 Task: Learn more about a business.
Action: Mouse moved to (849, 113)
Screenshot: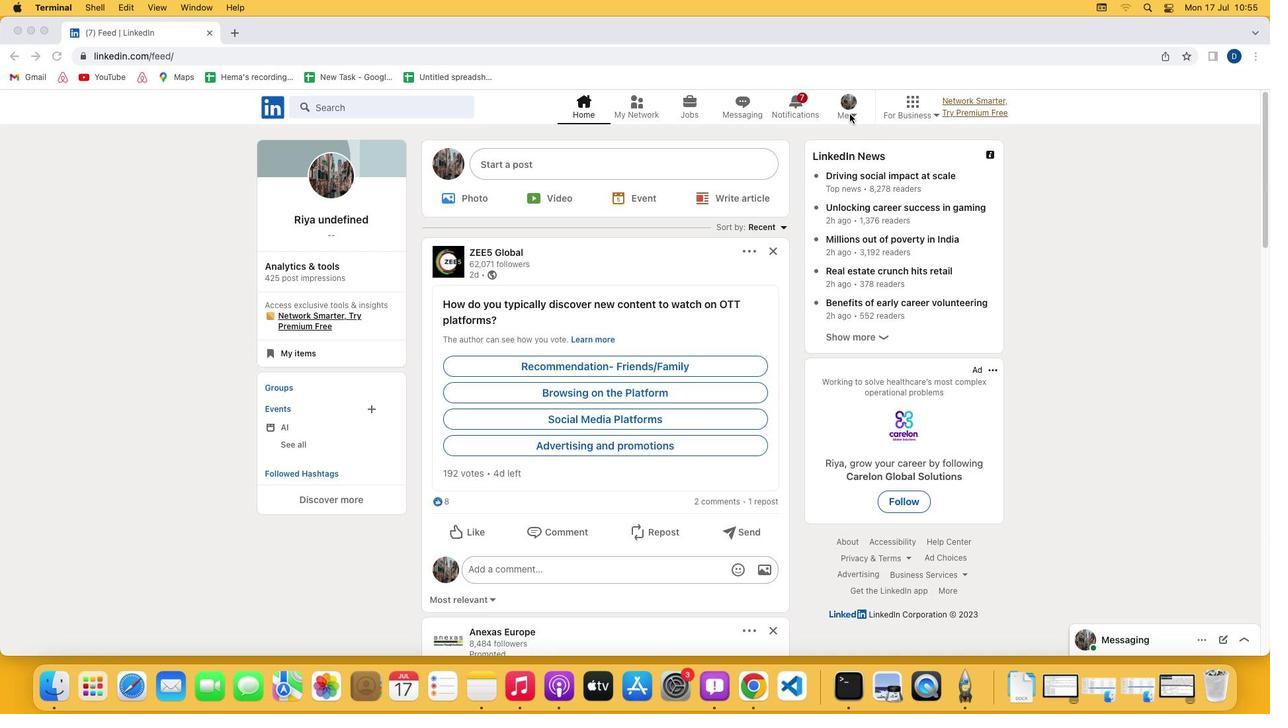 
Action: Mouse pressed left at (849, 113)
Screenshot: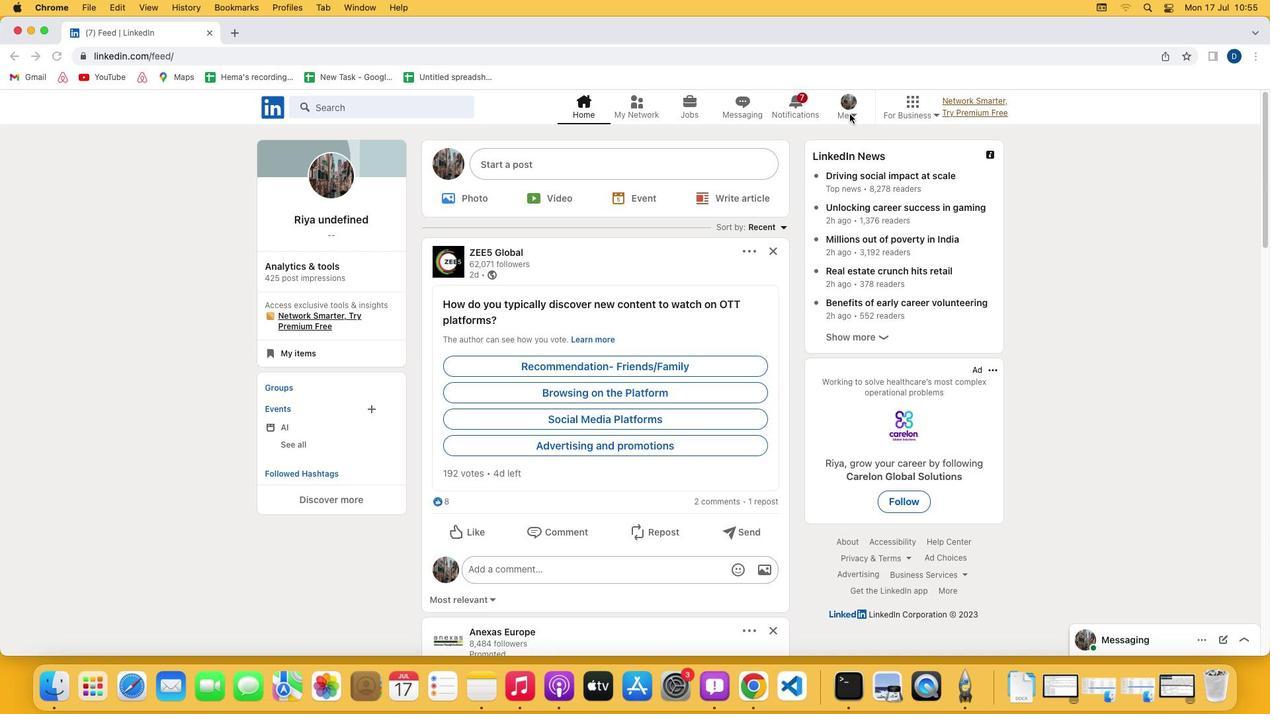 
Action: Mouse moved to (853, 114)
Screenshot: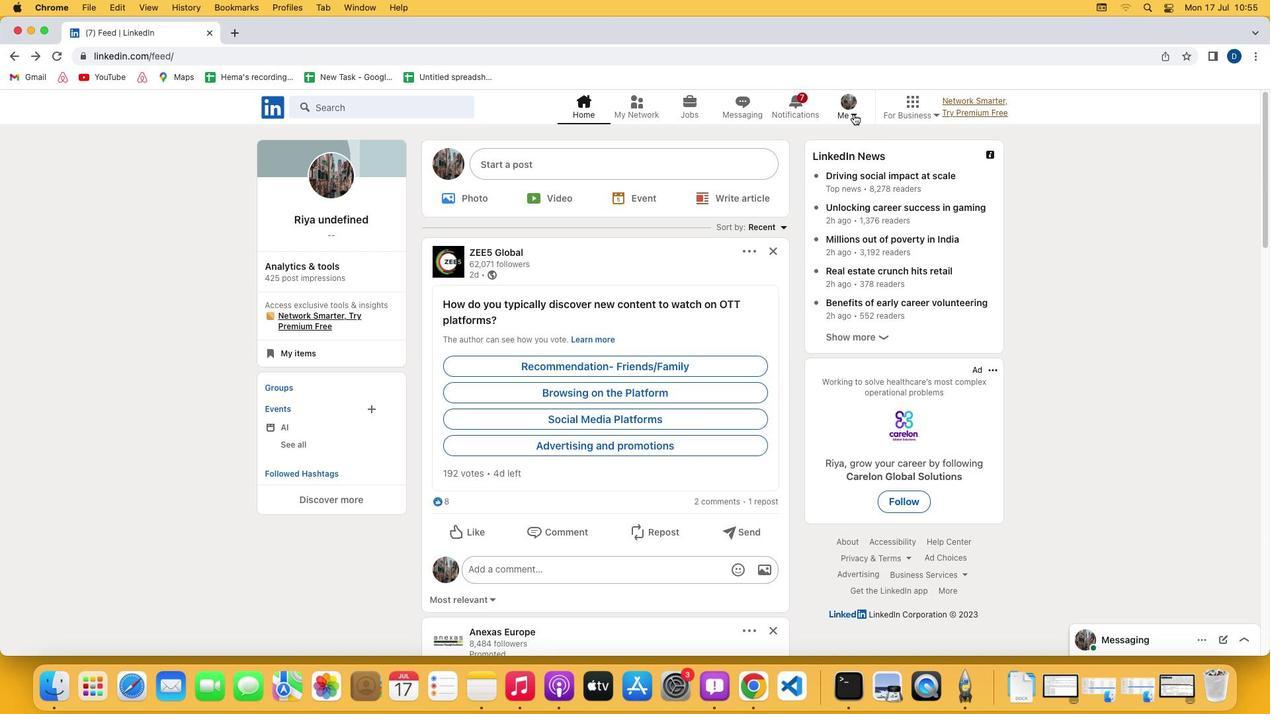 
Action: Mouse pressed left at (853, 114)
Screenshot: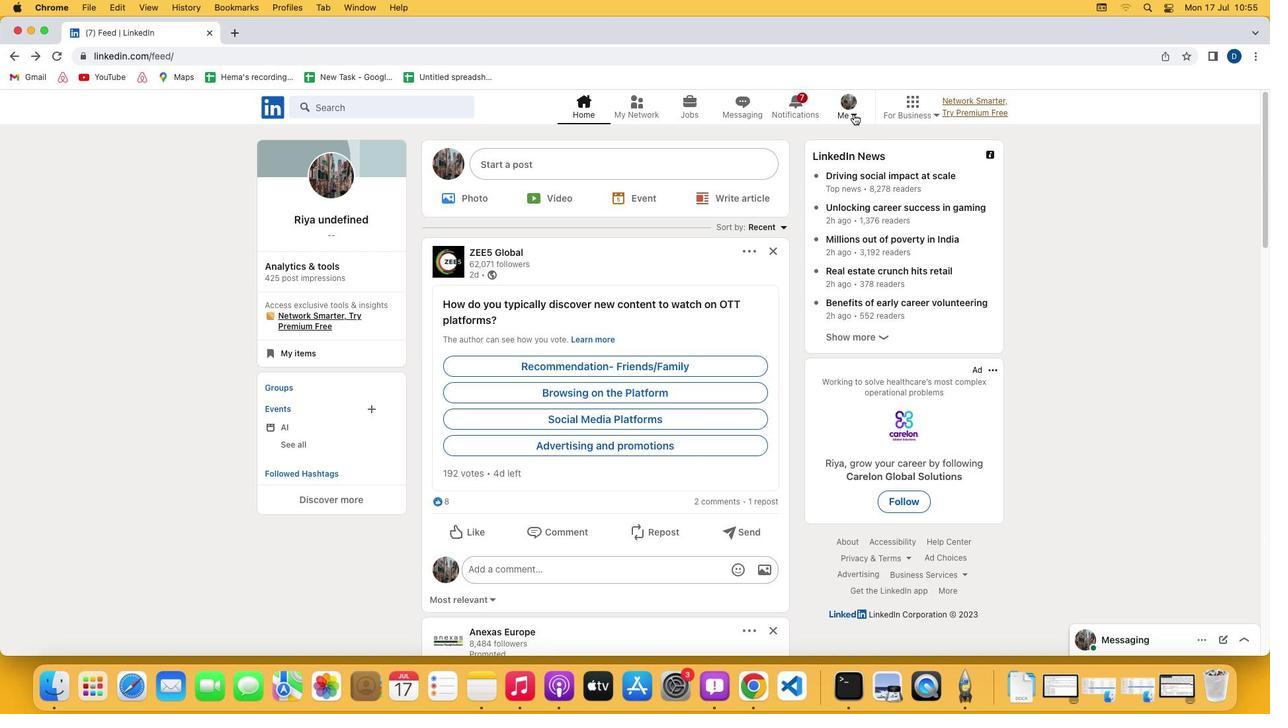 
Action: Mouse moved to (747, 250)
Screenshot: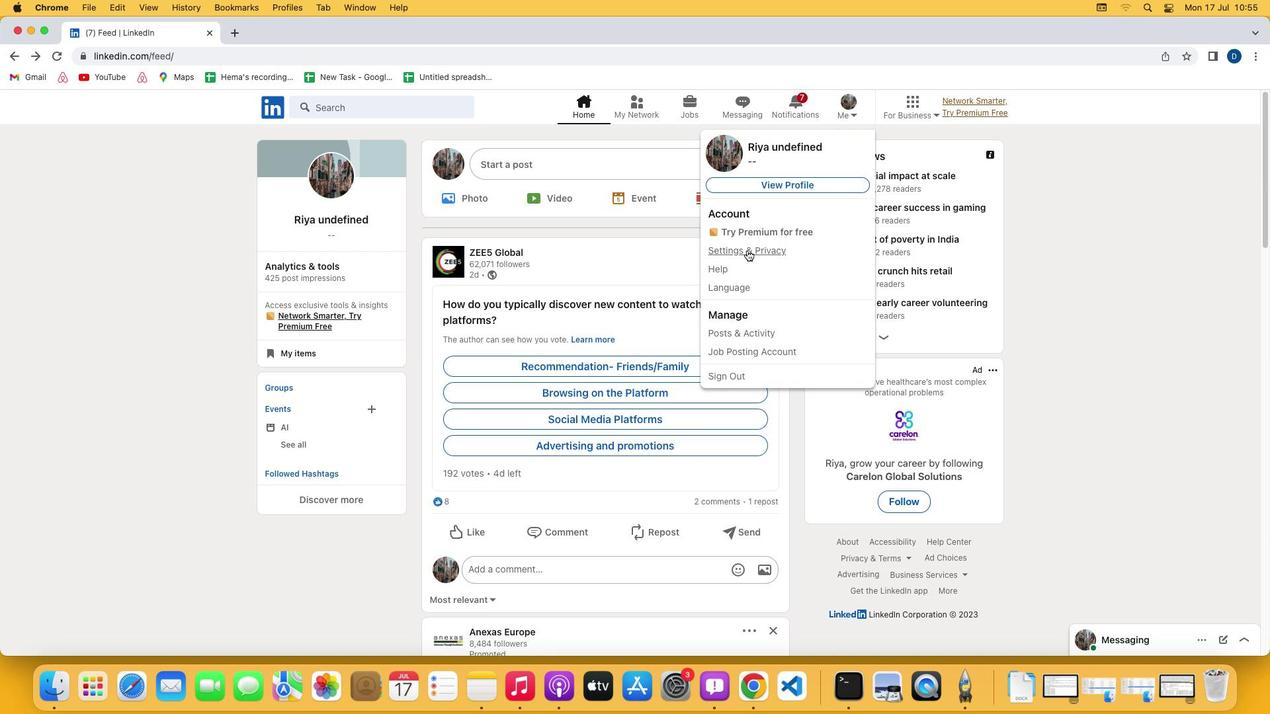 
Action: Mouse pressed left at (747, 250)
Screenshot: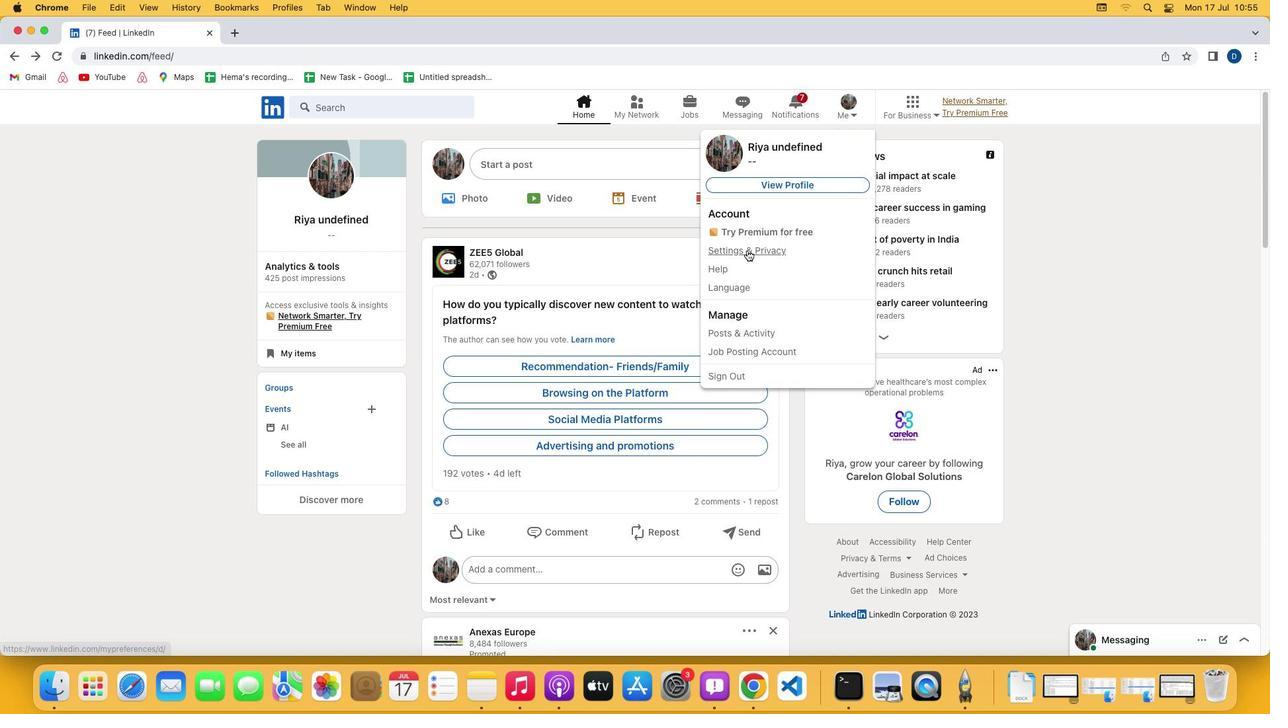 
Action: Mouse moved to (624, 427)
Screenshot: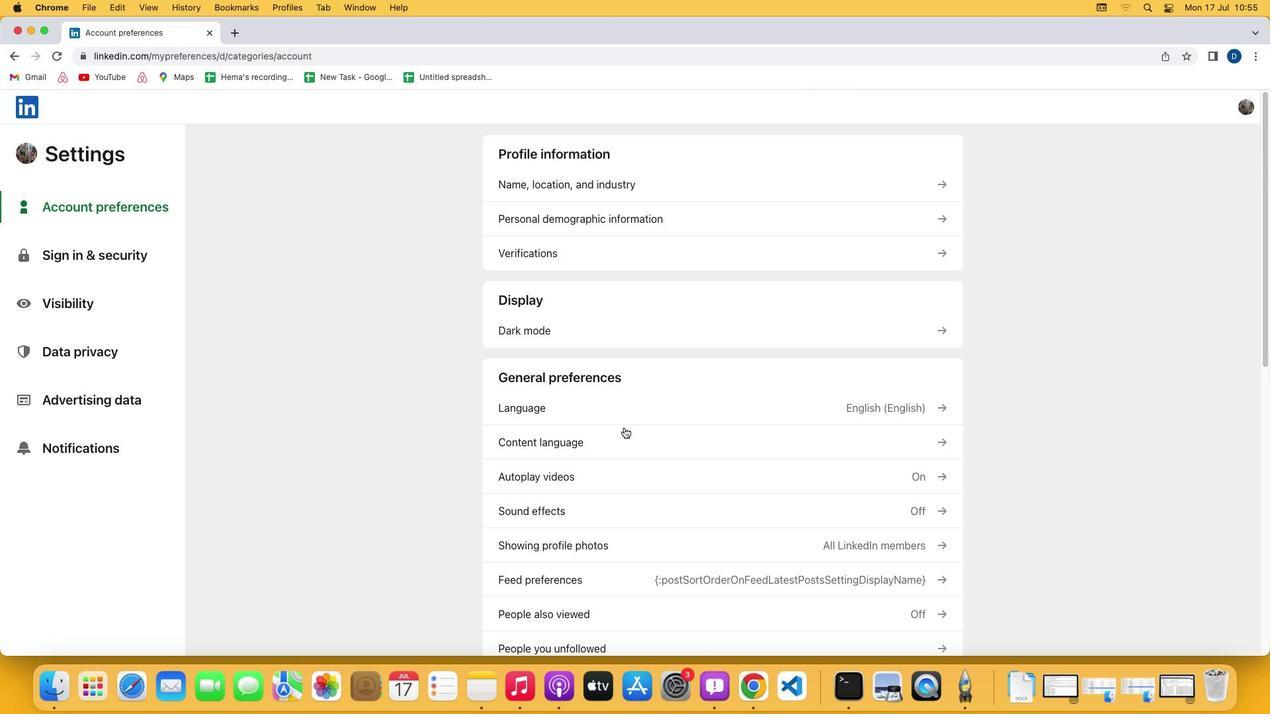 
Action: Mouse scrolled (624, 427) with delta (0, 0)
Screenshot: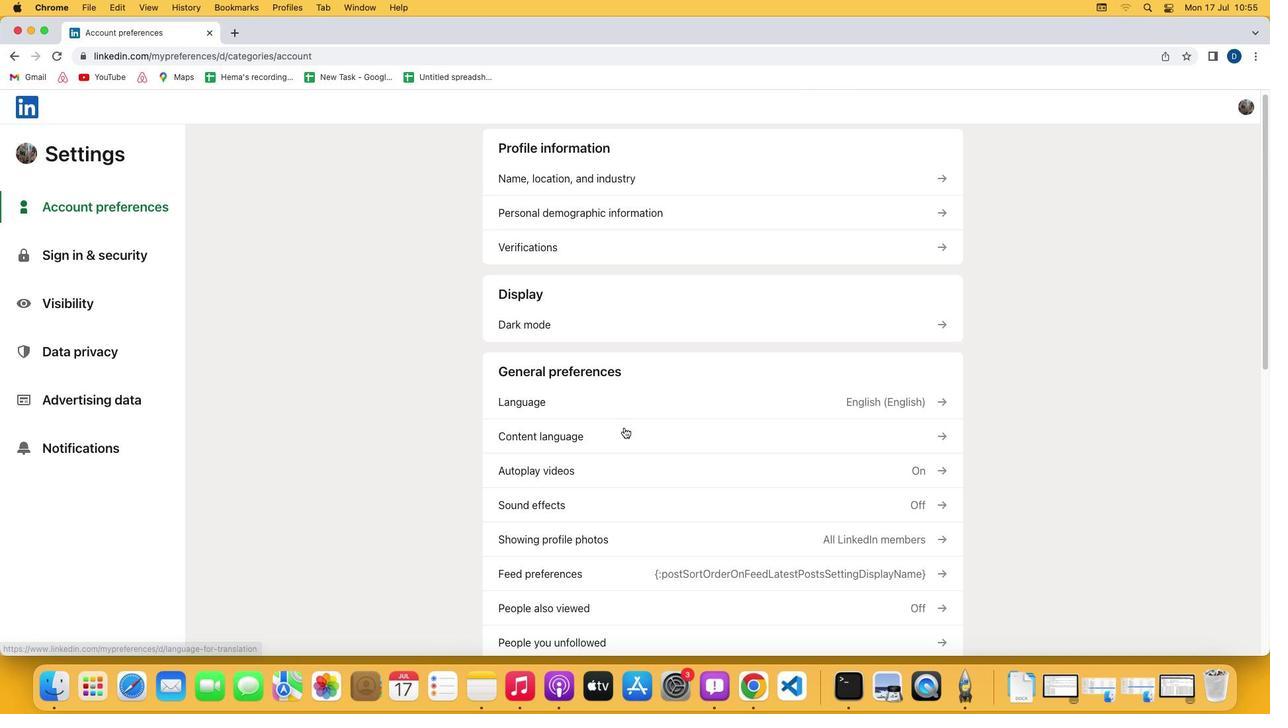 
Action: Mouse scrolled (624, 427) with delta (0, 0)
Screenshot: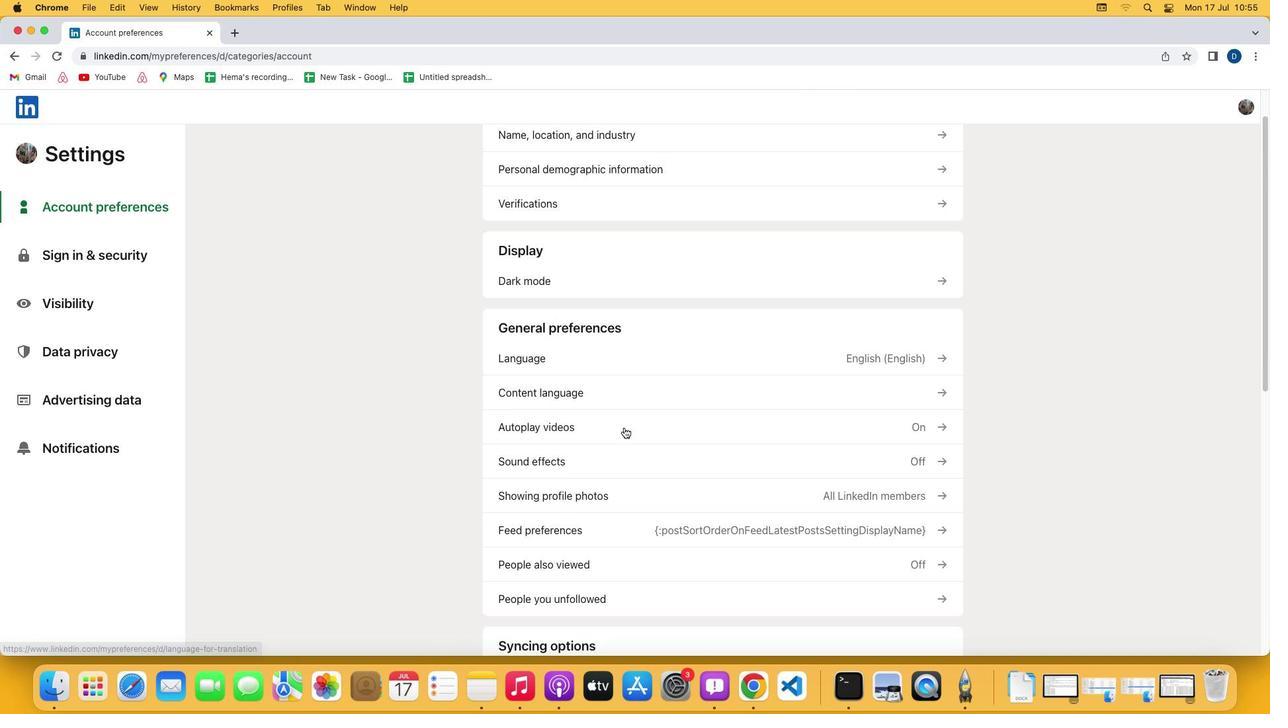 
Action: Mouse scrolled (624, 427) with delta (0, -1)
Screenshot: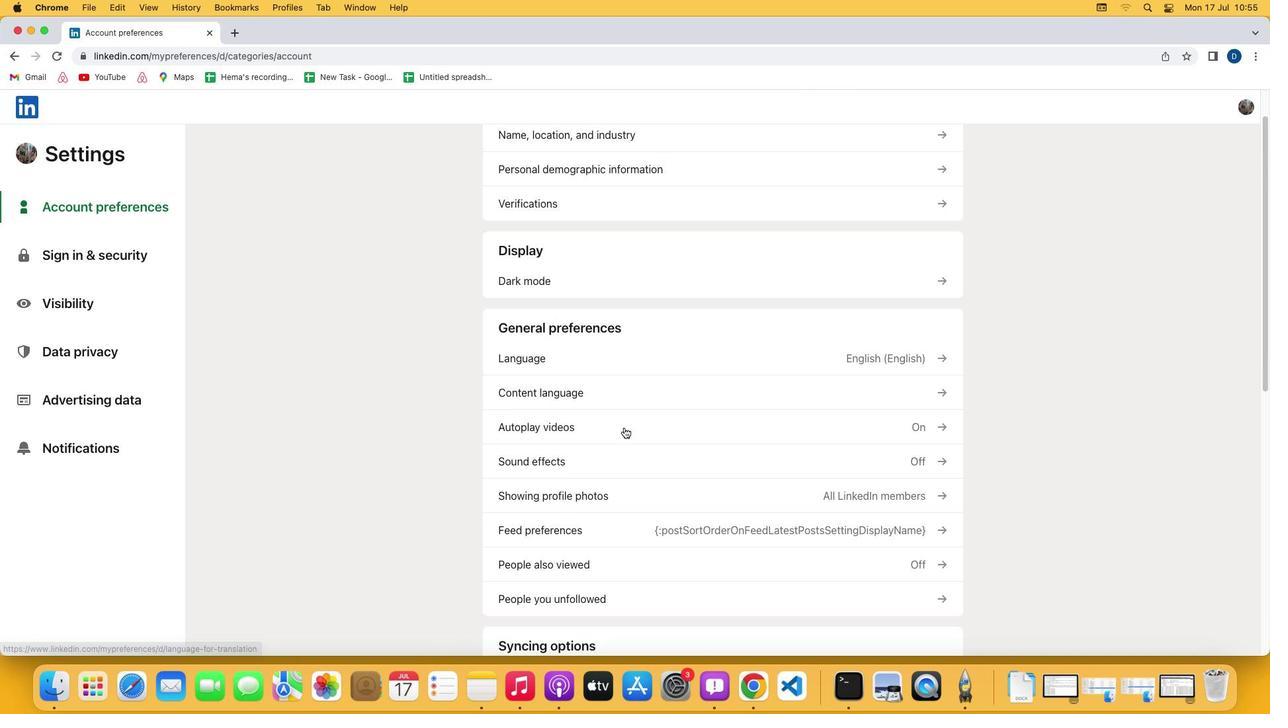 
Action: Mouse scrolled (624, 427) with delta (0, -3)
Screenshot: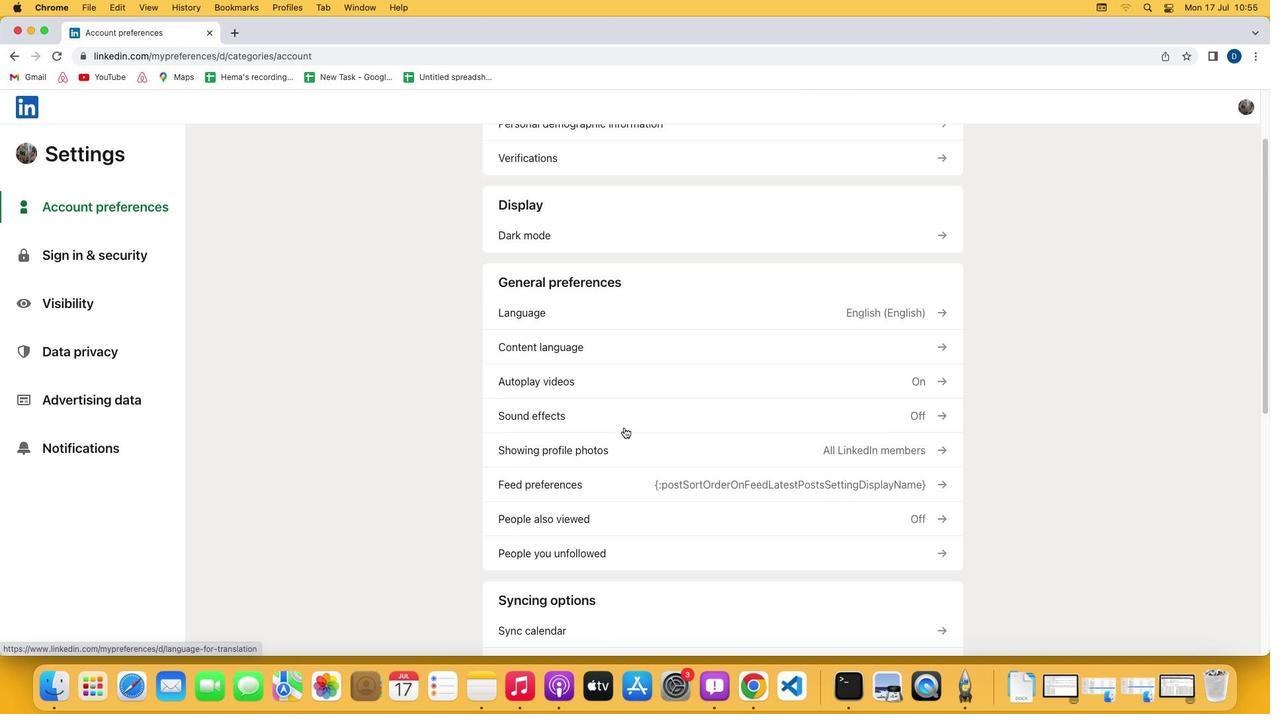 
Action: Mouse scrolled (624, 427) with delta (0, -3)
Screenshot: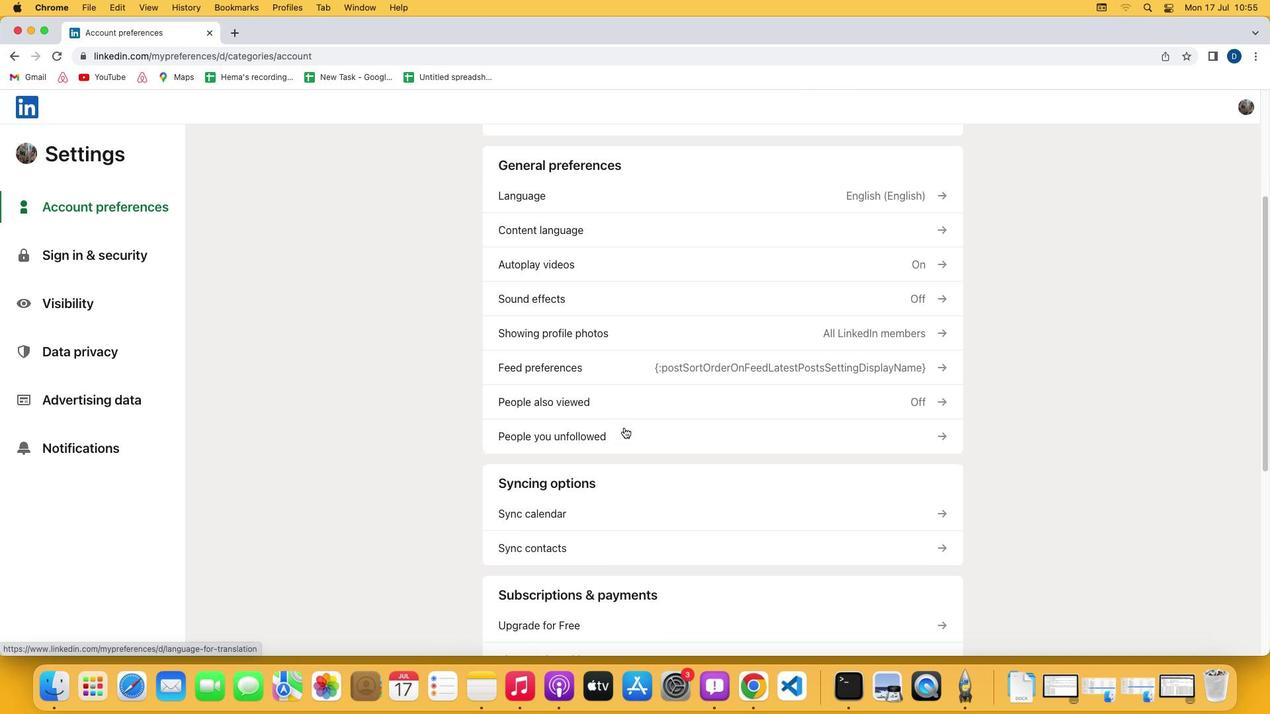 
Action: Mouse scrolled (624, 427) with delta (0, 0)
Screenshot: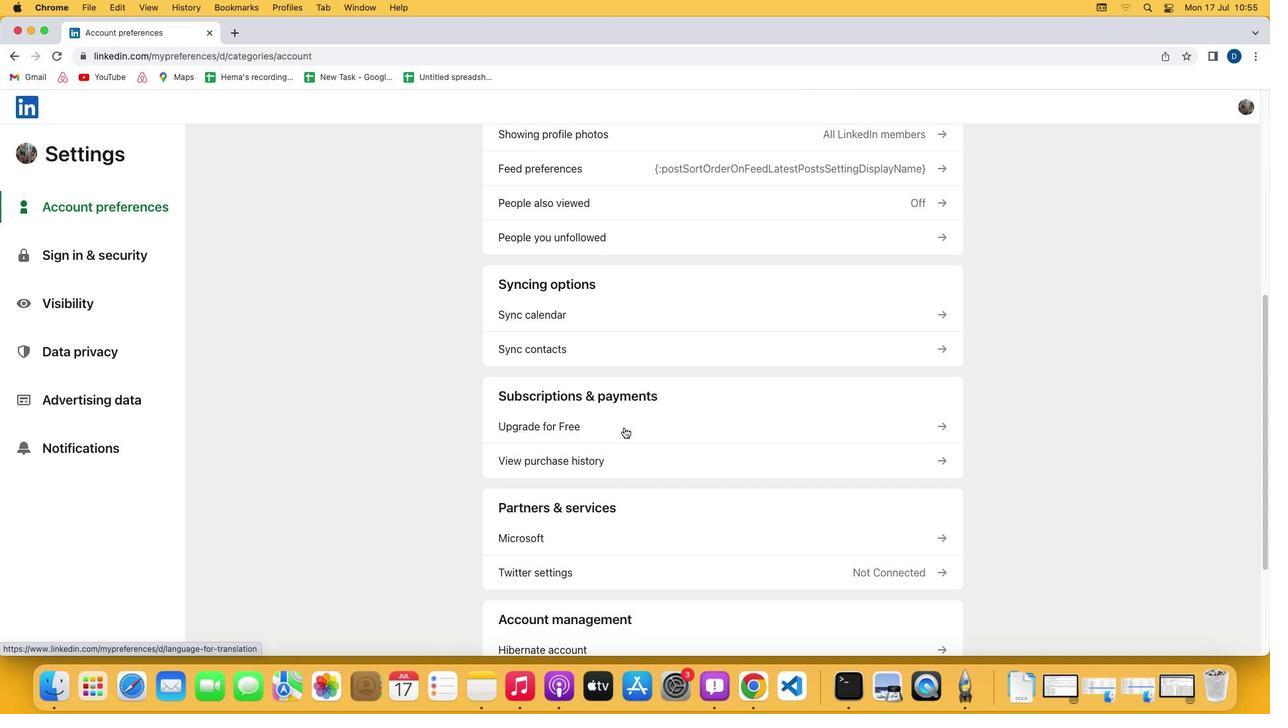 
Action: Mouse moved to (577, 420)
Screenshot: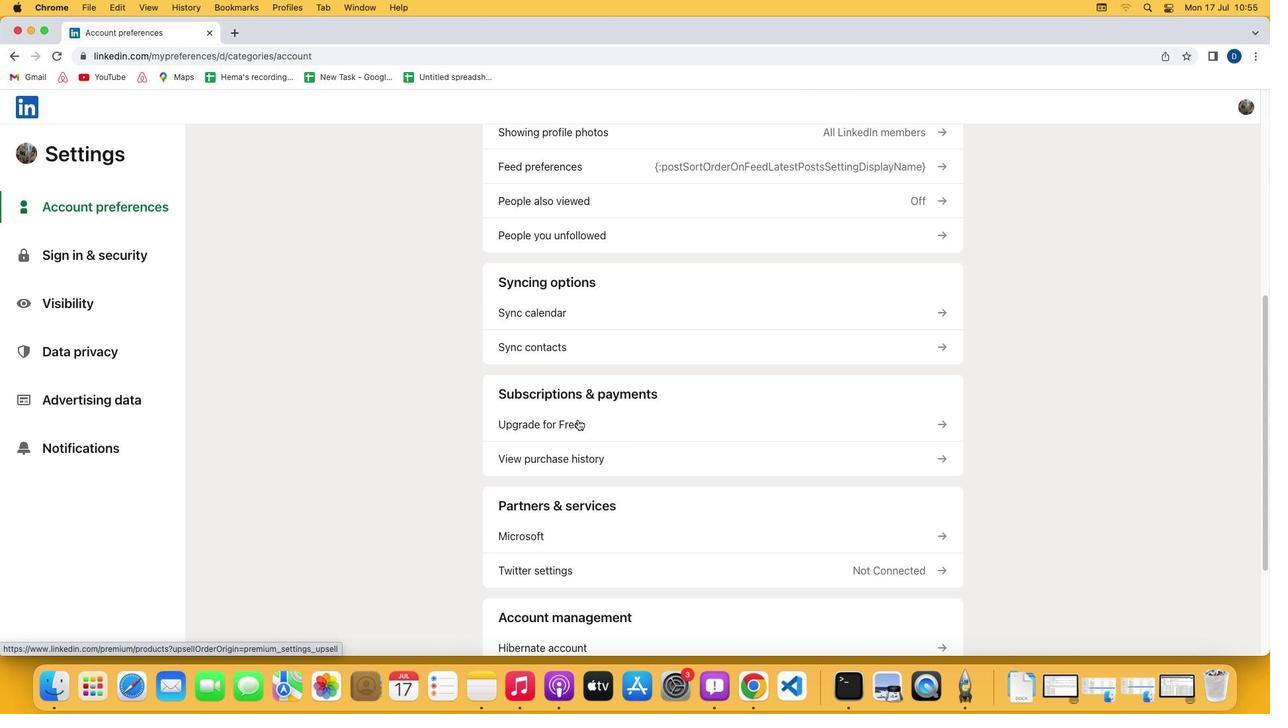 
Action: Mouse pressed left at (577, 420)
Screenshot: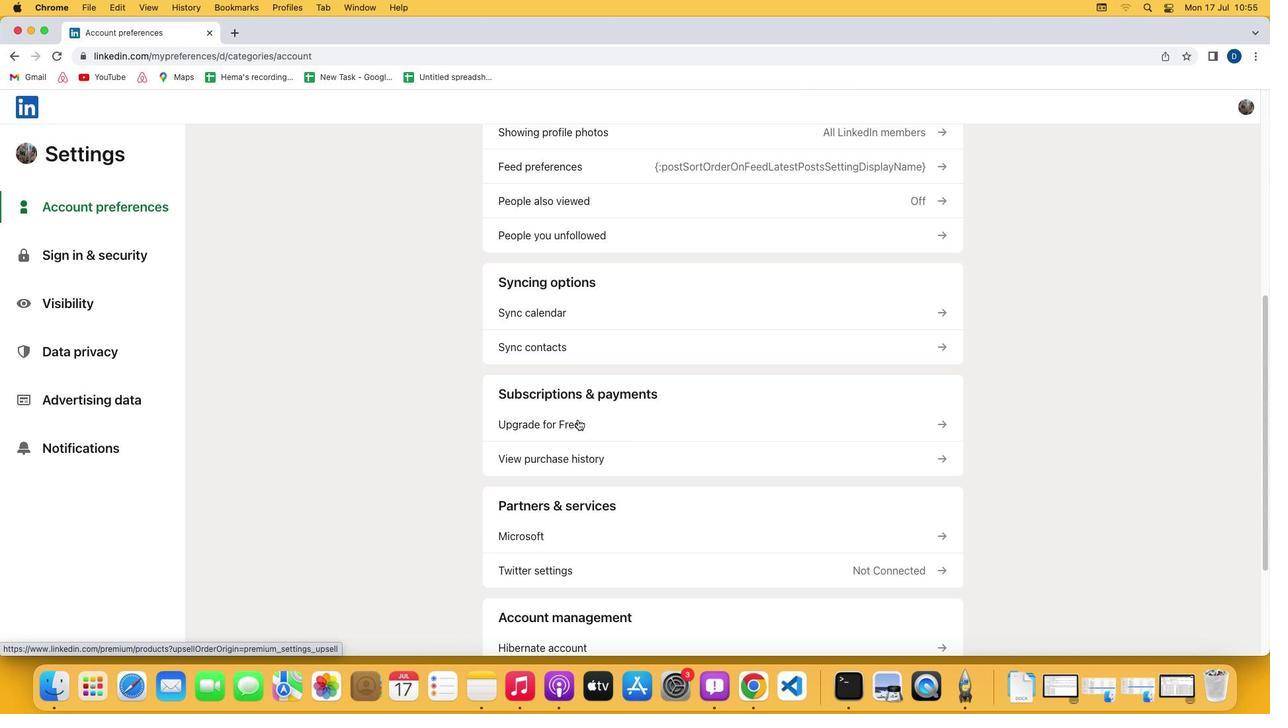 
Action: Mouse moved to (512, 360)
Screenshot: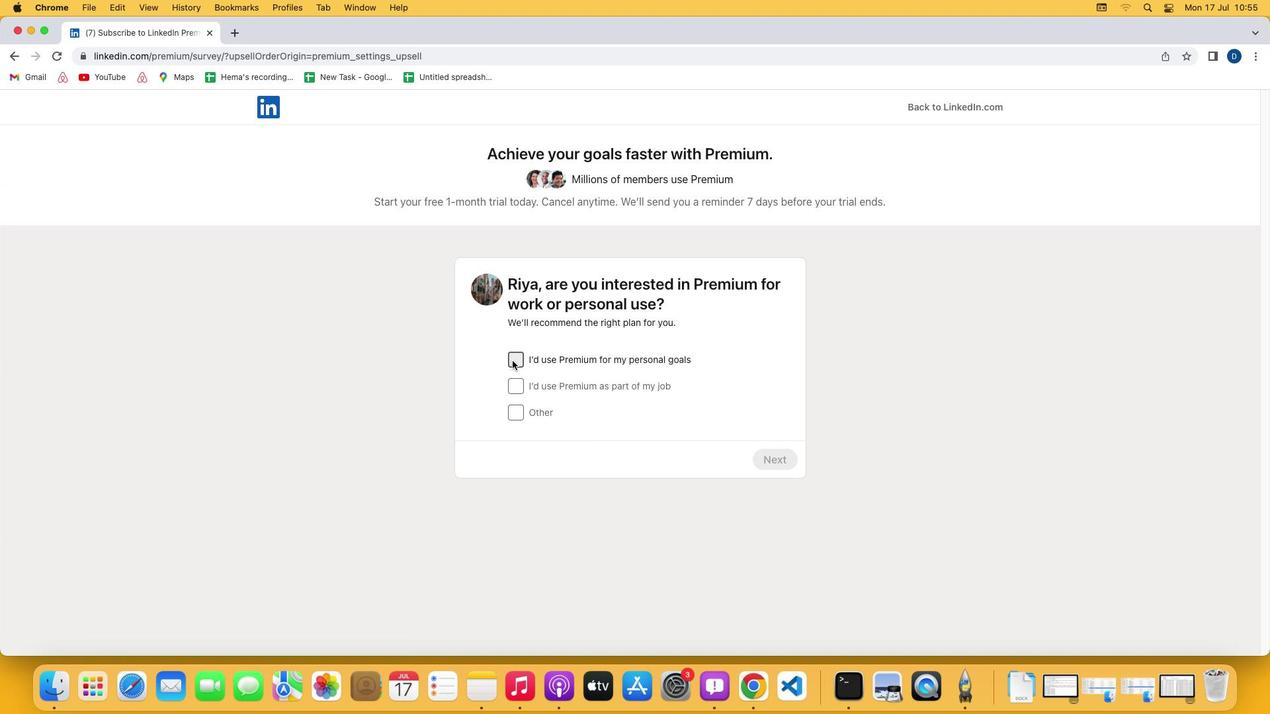 
Action: Mouse pressed left at (512, 360)
Screenshot: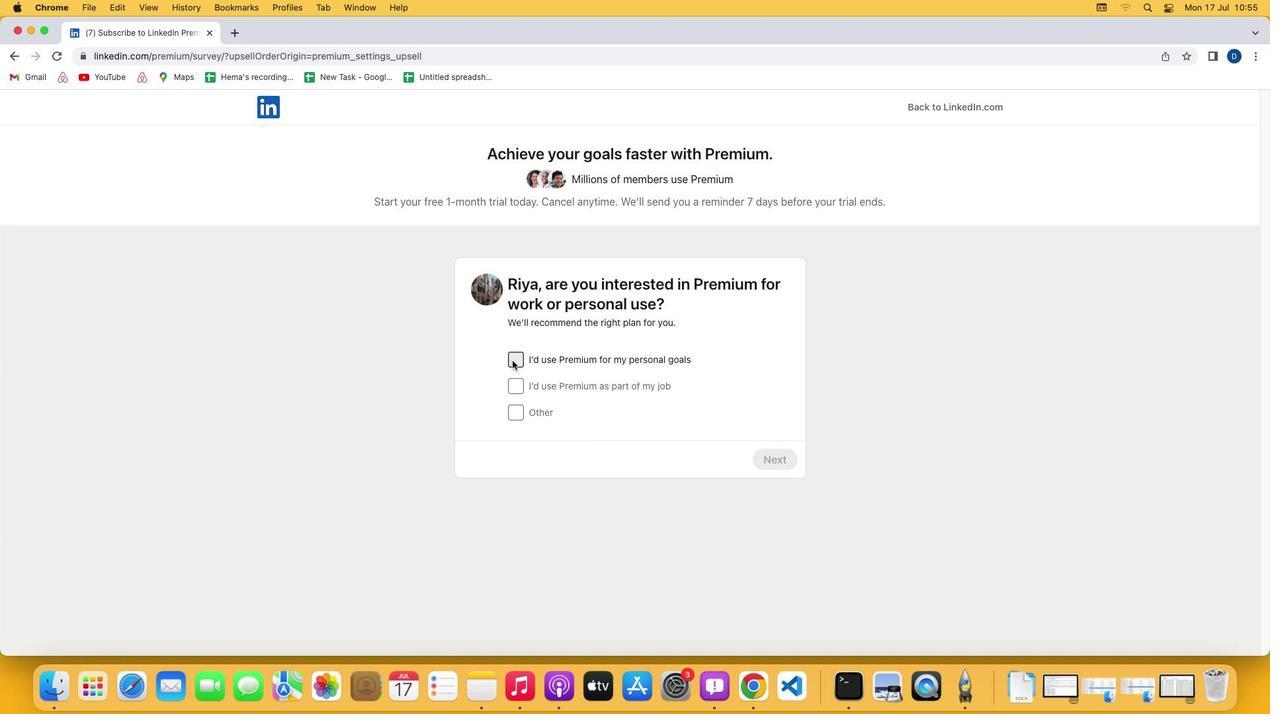 
Action: Mouse moved to (768, 457)
Screenshot: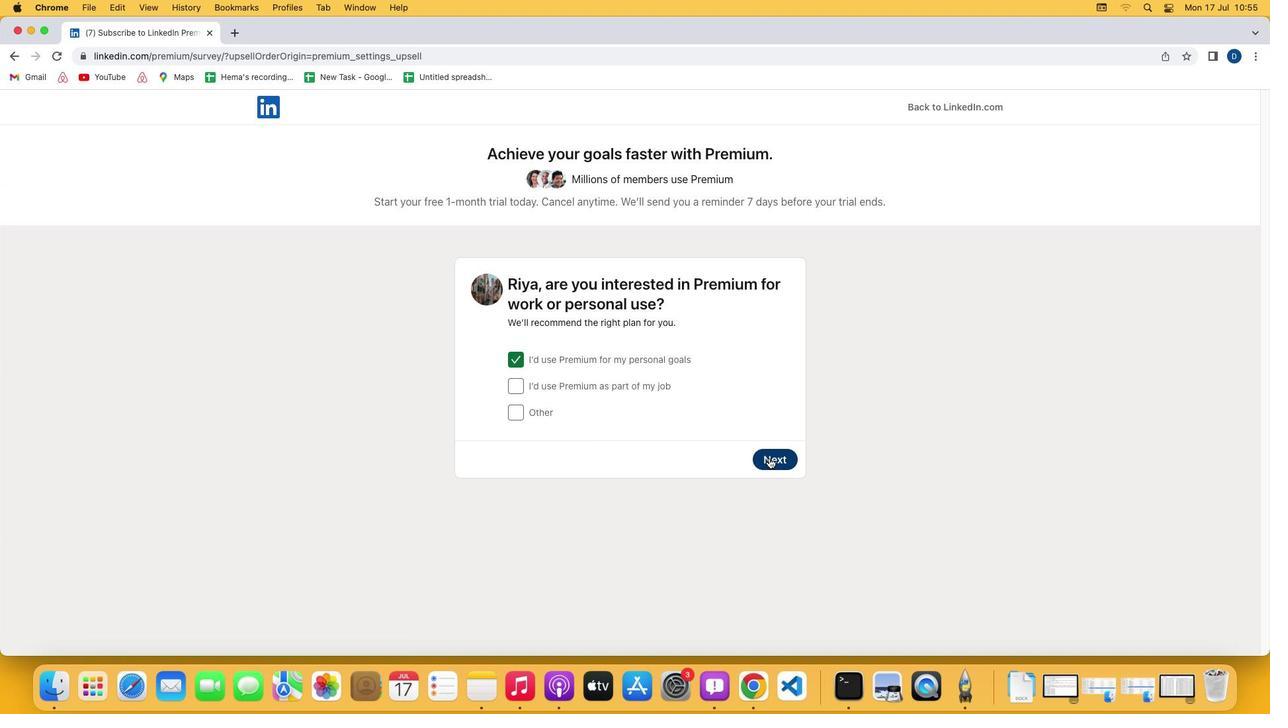 
Action: Mouse pressed left at (768, 457)
Screenshot: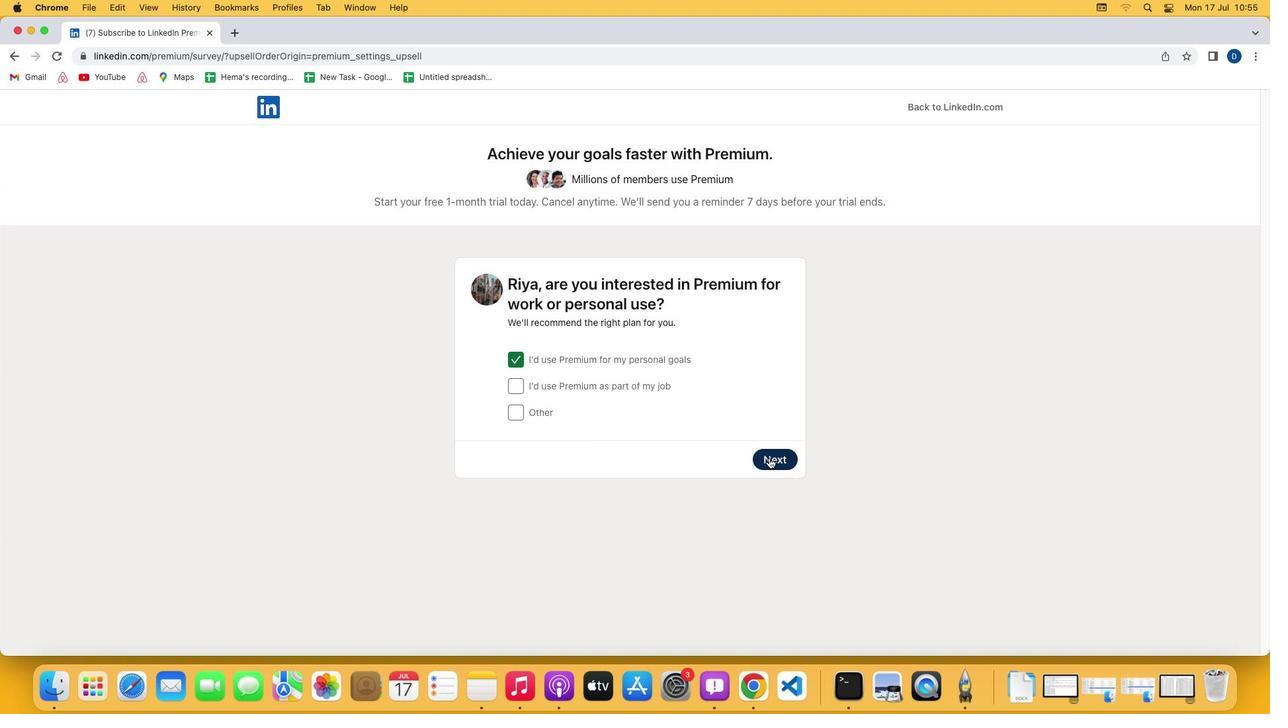 
Action: Mouse moved to (783, 532)
Screenshot: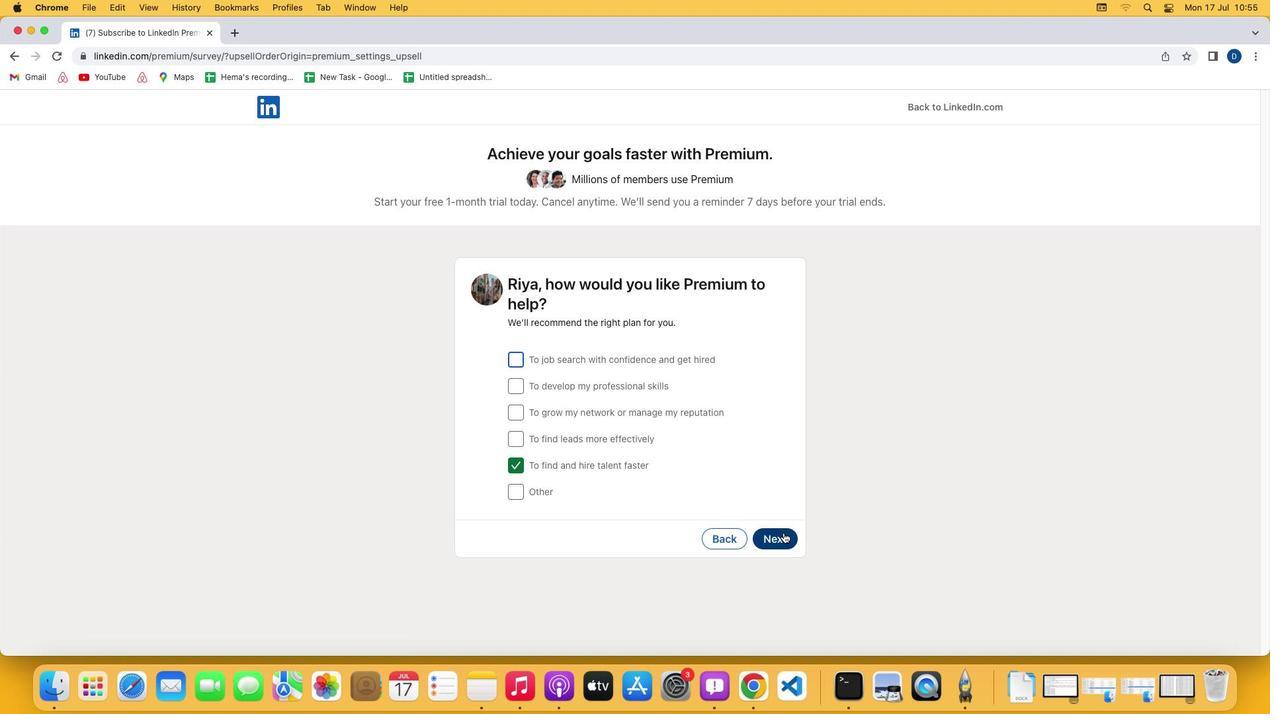 
Action: Mouse pressed left at (783, 532)
Screenshot: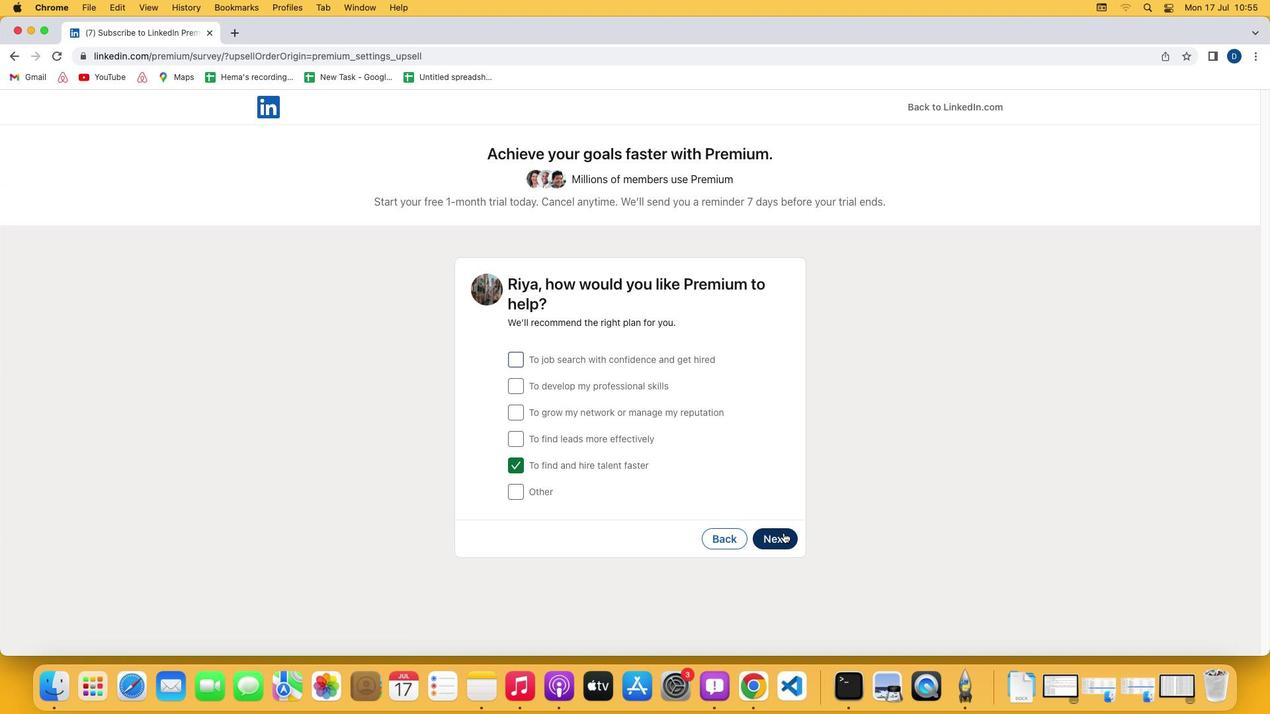 
Action: Mouse moved to (508, 414)
Screenshot: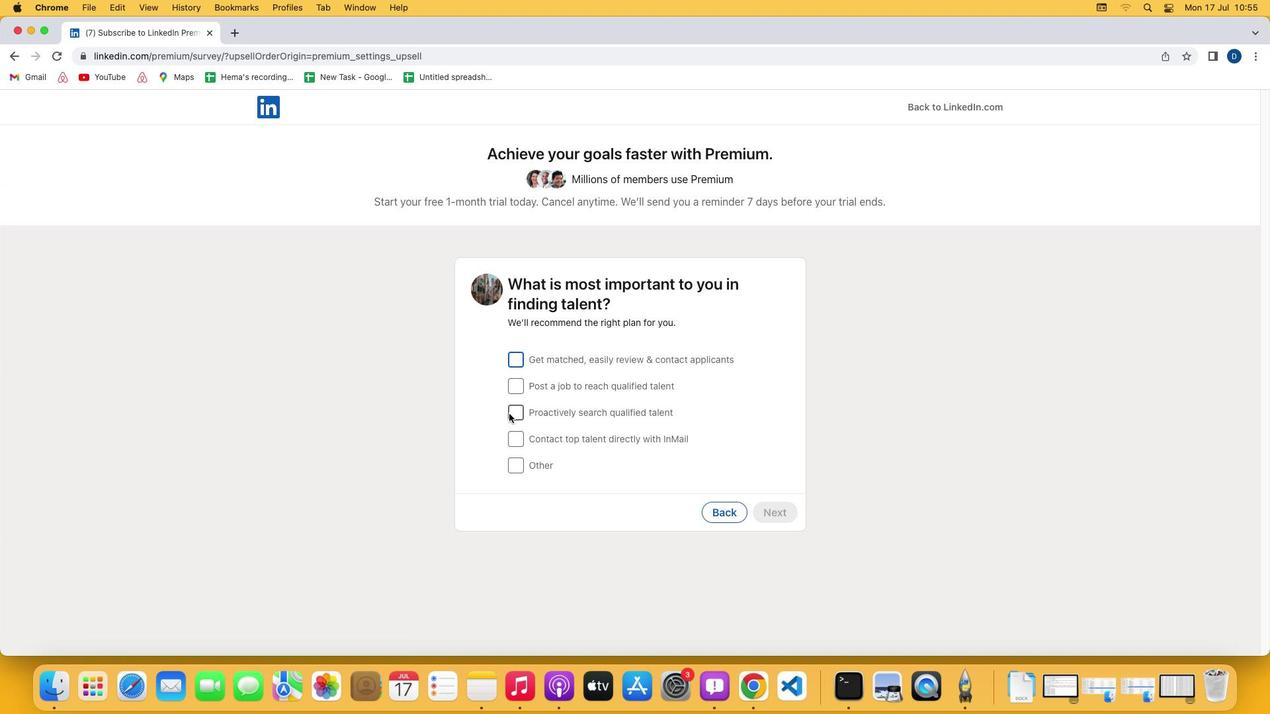 
Action: Mouse pressed left at (508, 414)
Screenshot: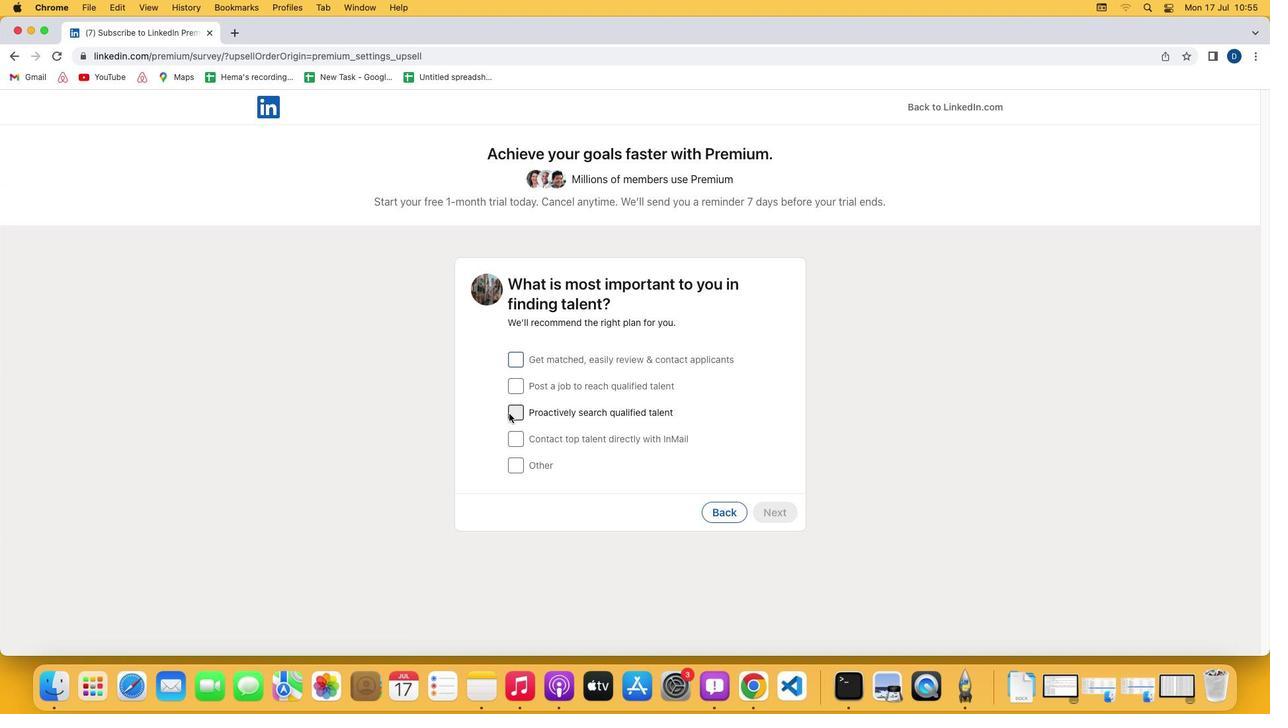 
Action: Mouse moved to (770, 516)
Screenshot: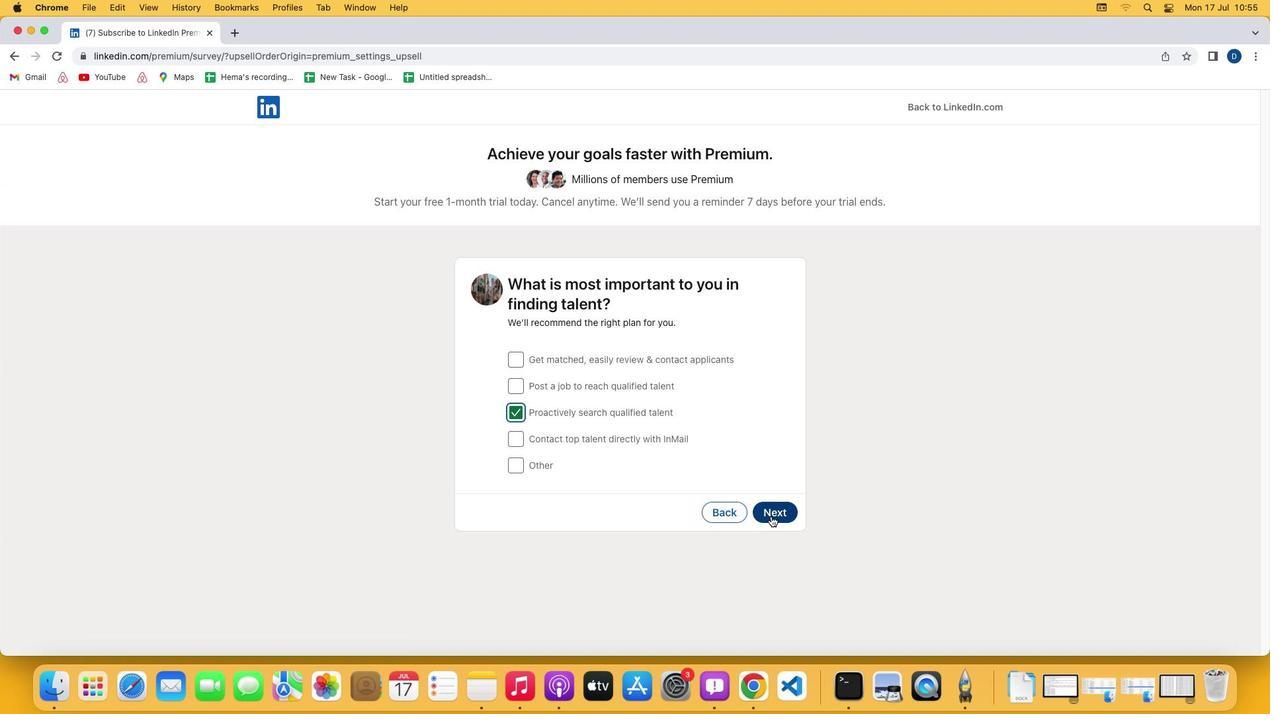 
Action: Mouse pressed left at (770, 516)
Screenshot: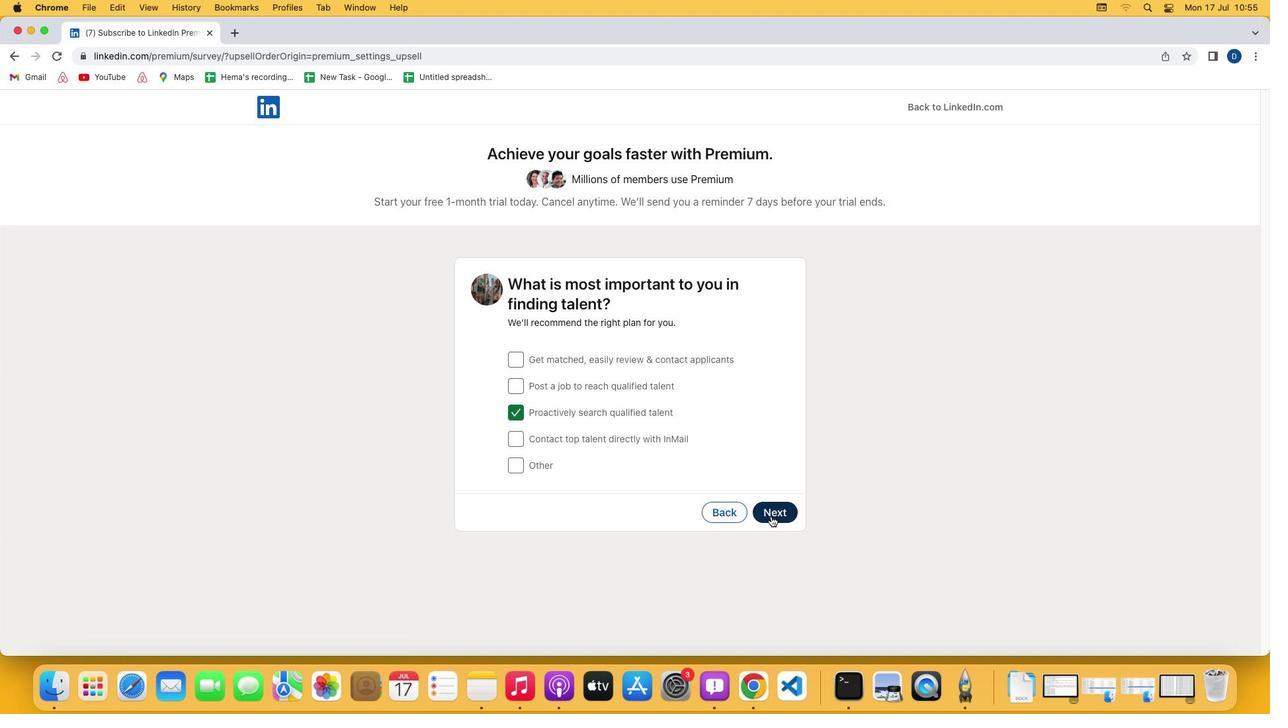 
Action: Mouse moved to (448, 563)
Screenshot: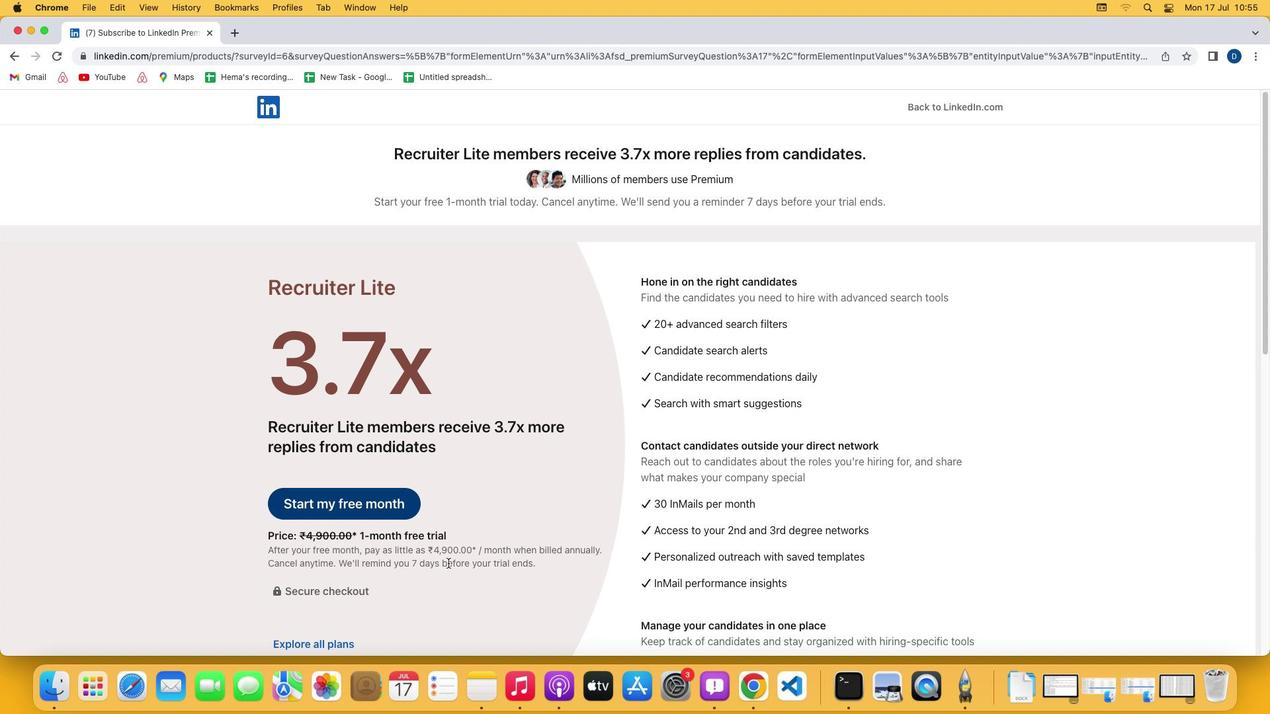 
Action: Mouse scrolled (448, 563) with delta (0, 0)
Screenshot: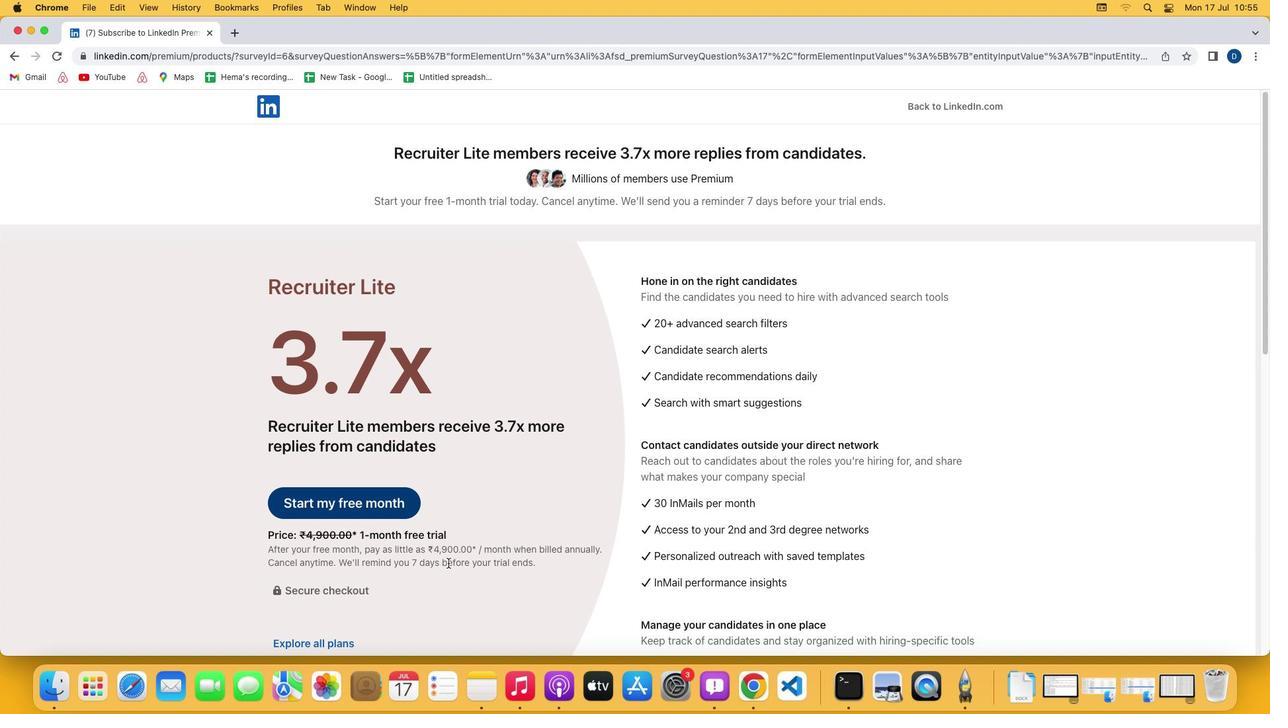 
Action: Mouse scrolled (448, 563) with delta (0, 0)
Screenshot: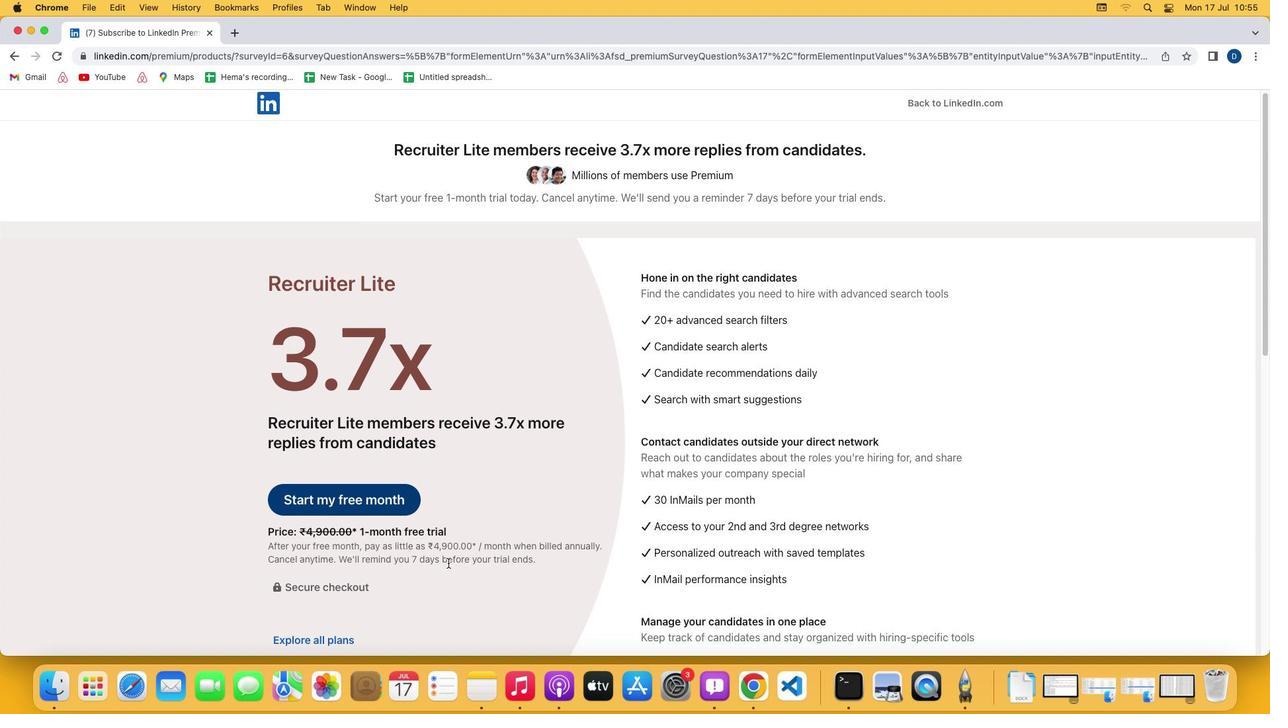 
Action: Mouse scrolled (448, 563) with delta (0, -1)
Screenshot: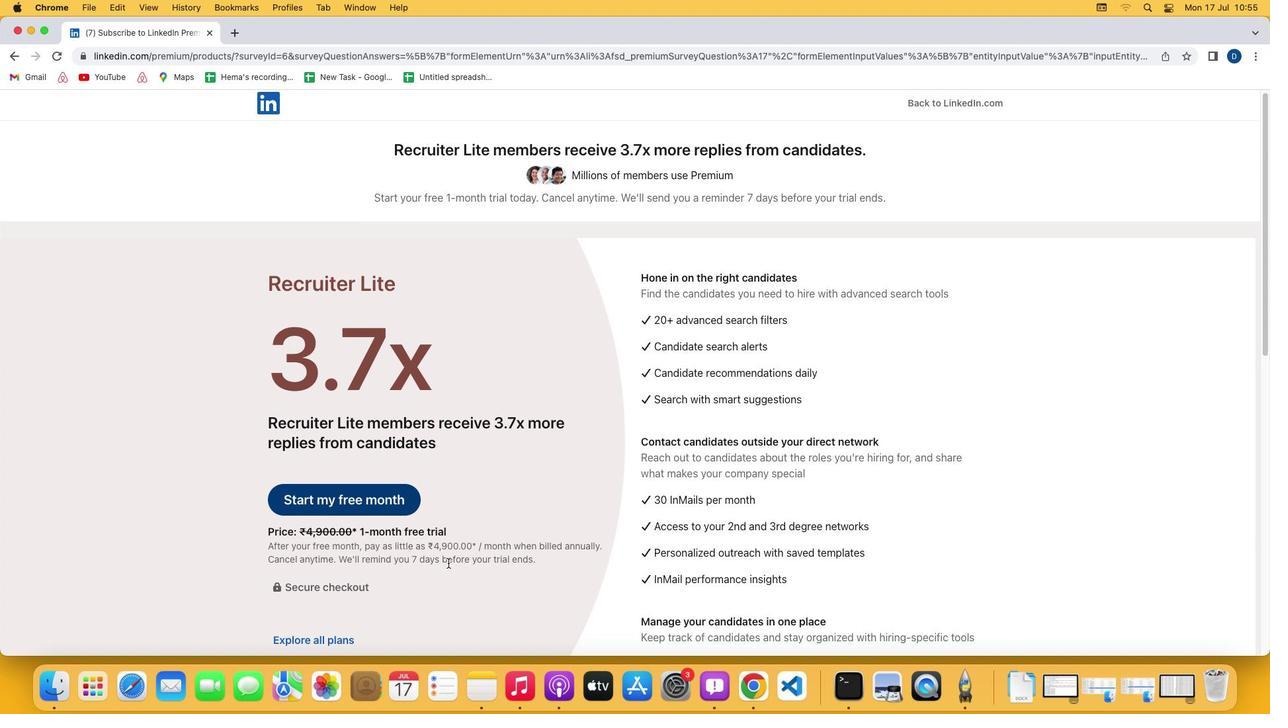 
Action: Mouse scrolled (448, 563) with delta (0, -1)
Screenshot: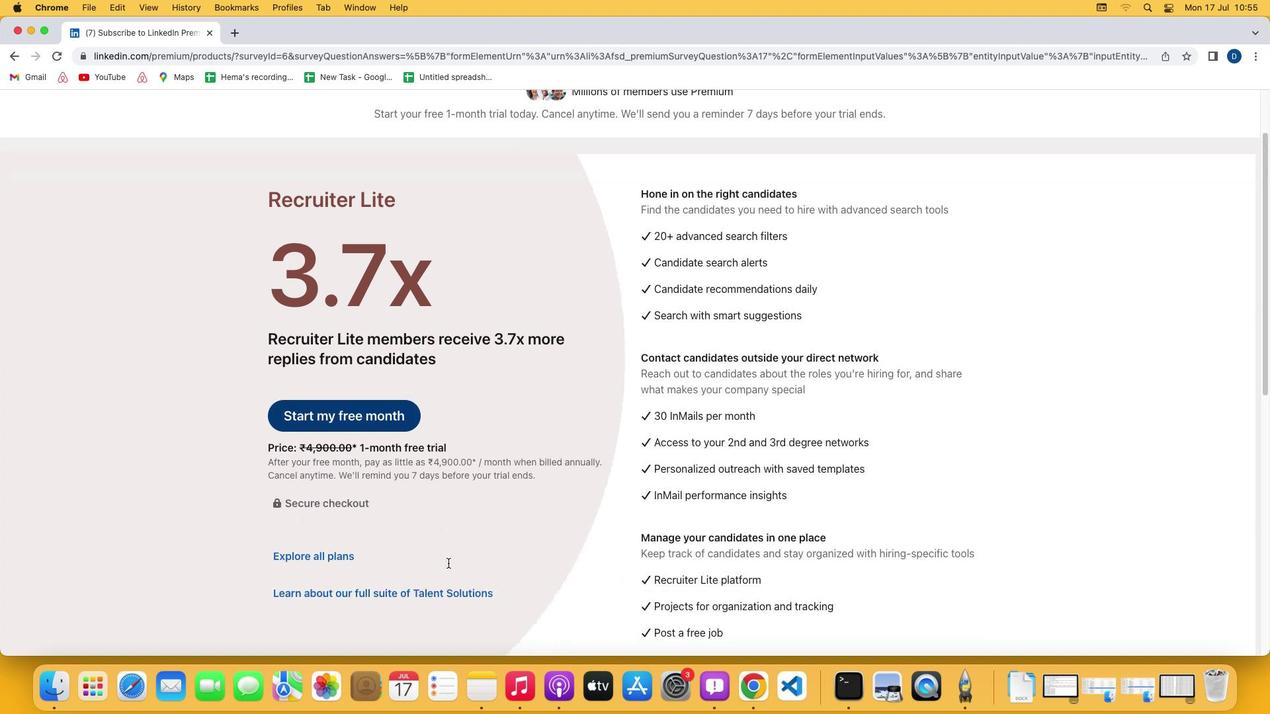 
Action: Mouse moved to (317, 427)
Screenshot: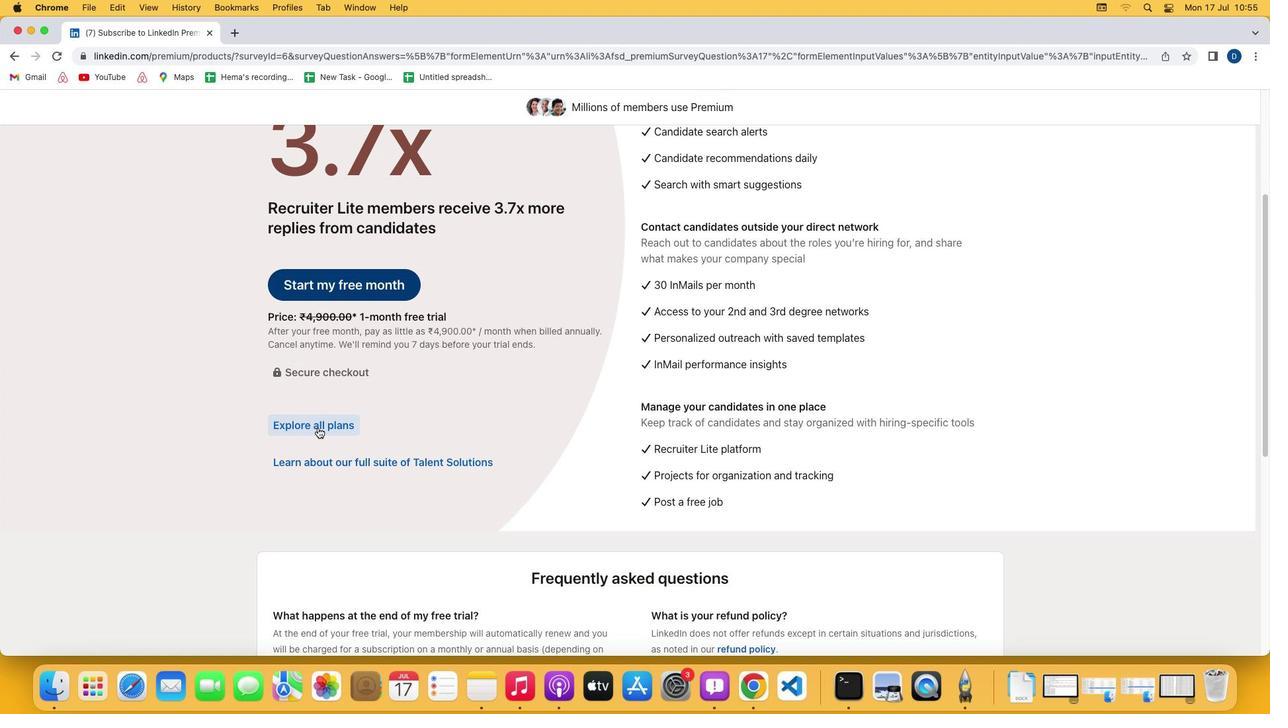 
Action: Mouse pressed left at (317, 427)
Screenshot: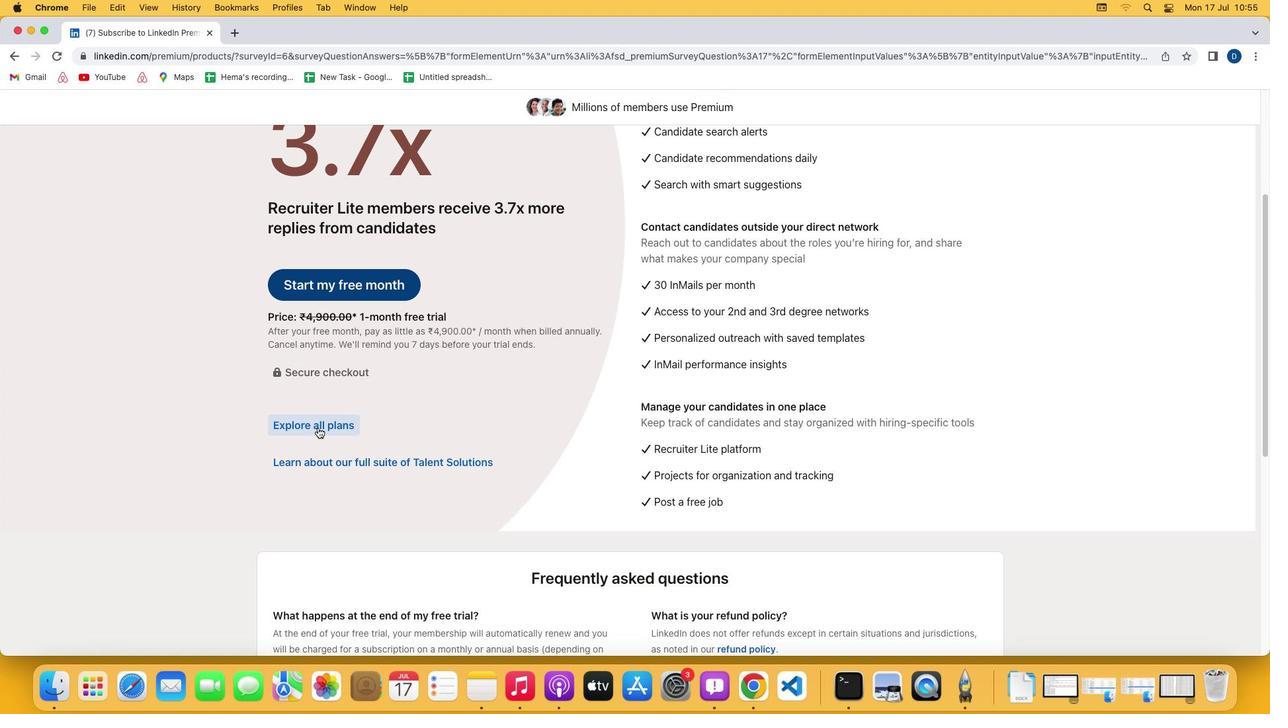 
Action: Mouse moved to (544, 547)
Screenshot: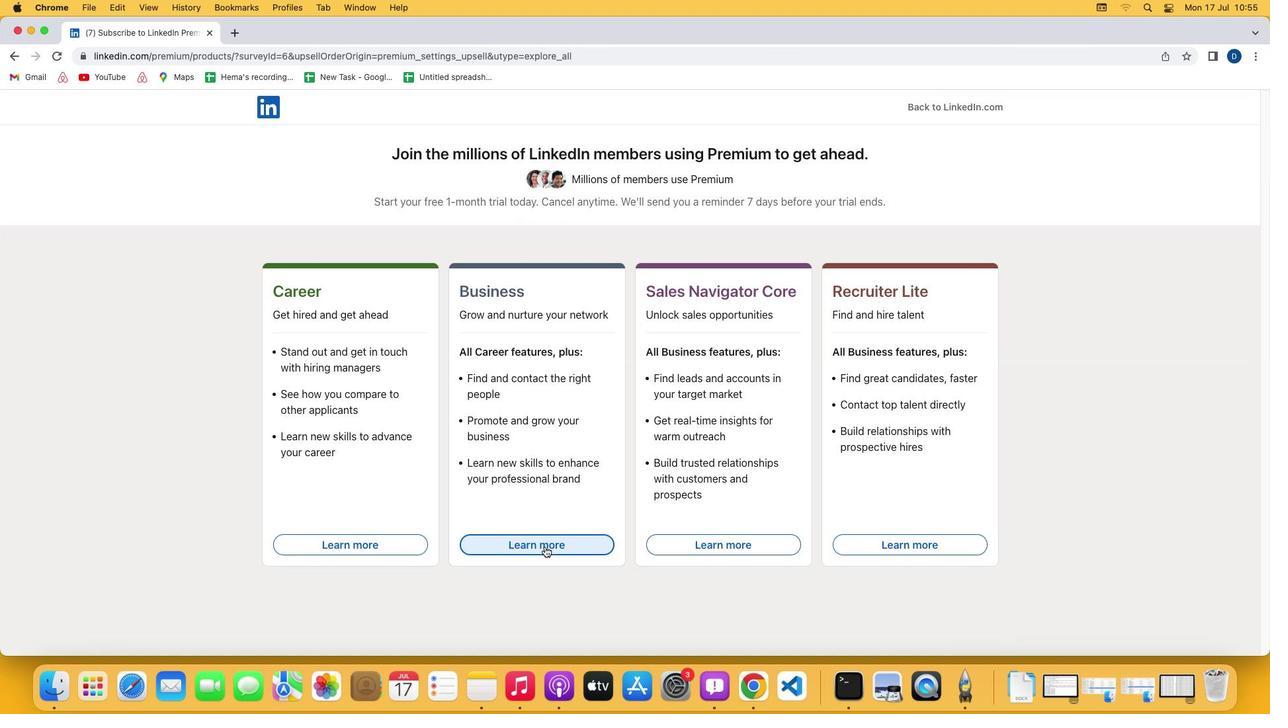 
Action: Mouse pressed left at (544, 547)
Screenshot: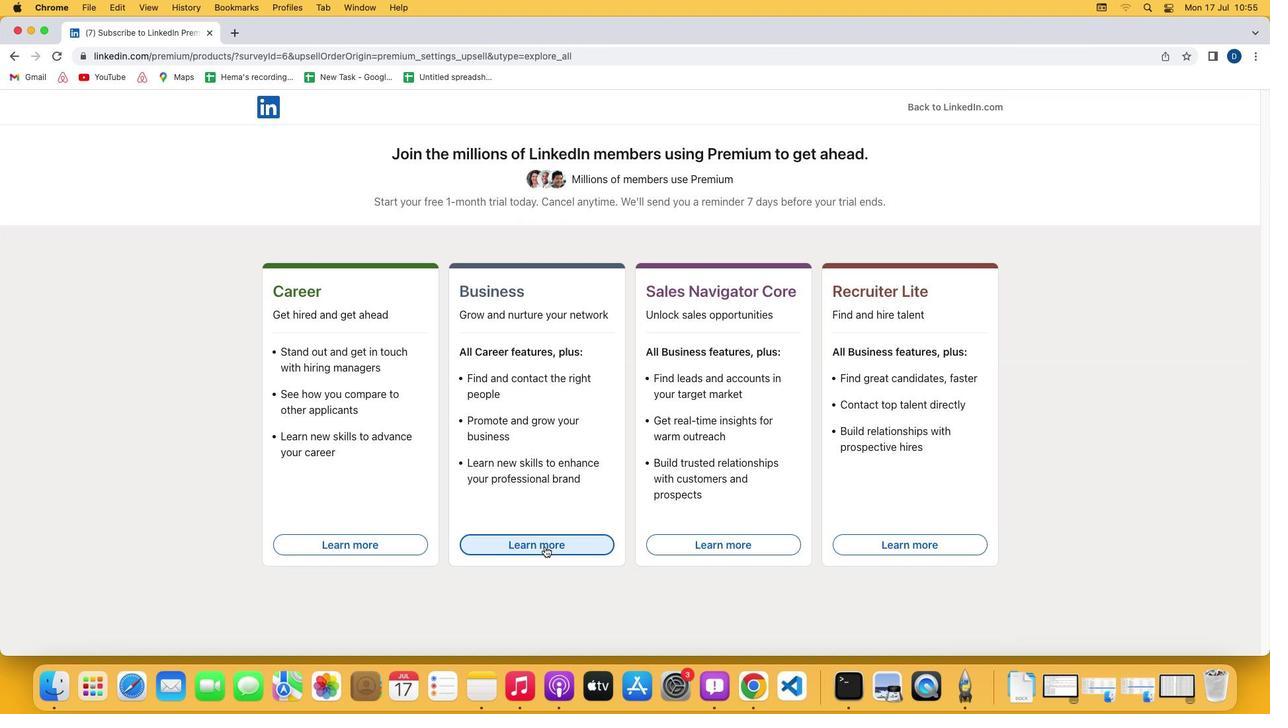 
